 Task: Select the reuse-editor option in the mode.
Action: Mouse moved to (16, 473)
Screenshot: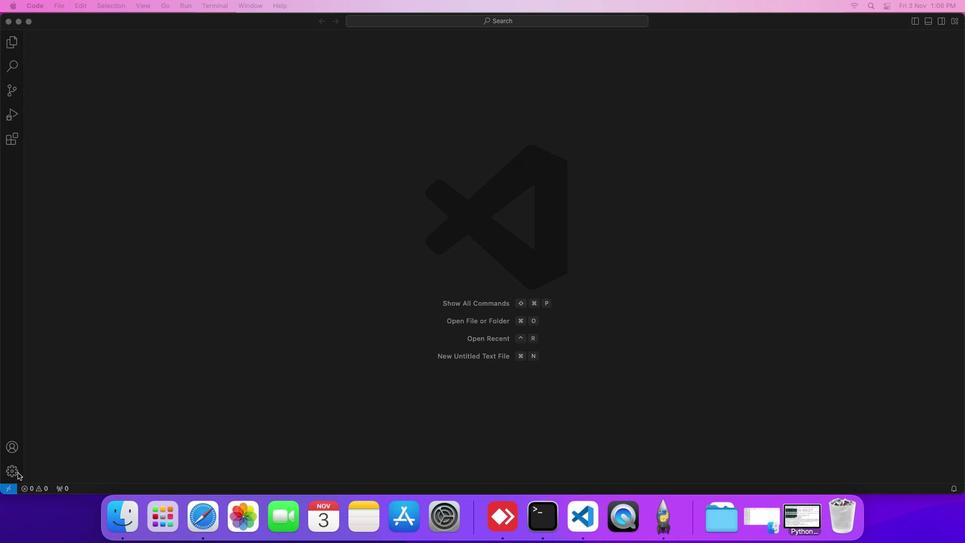 
Action: Mouse pressed left at (16, 473)
Screenshot: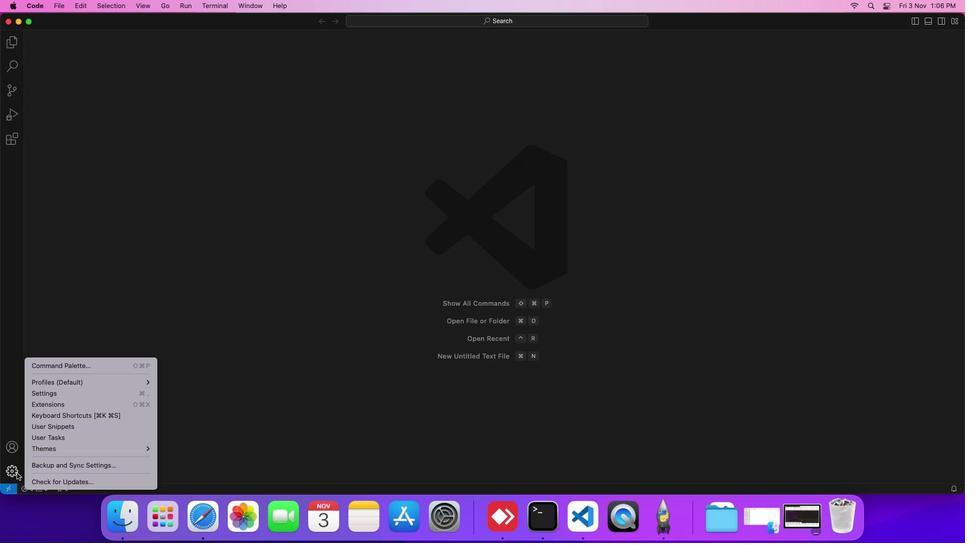 
Action: Mouse moved to (48, 397)
Screenshot: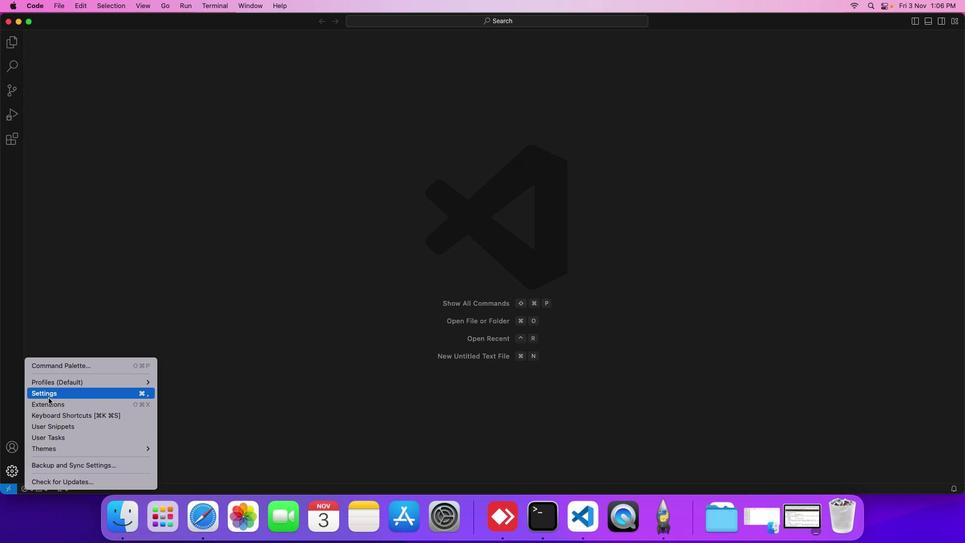 
Action: Mouse pressed left at (48, 397)
Screenshot: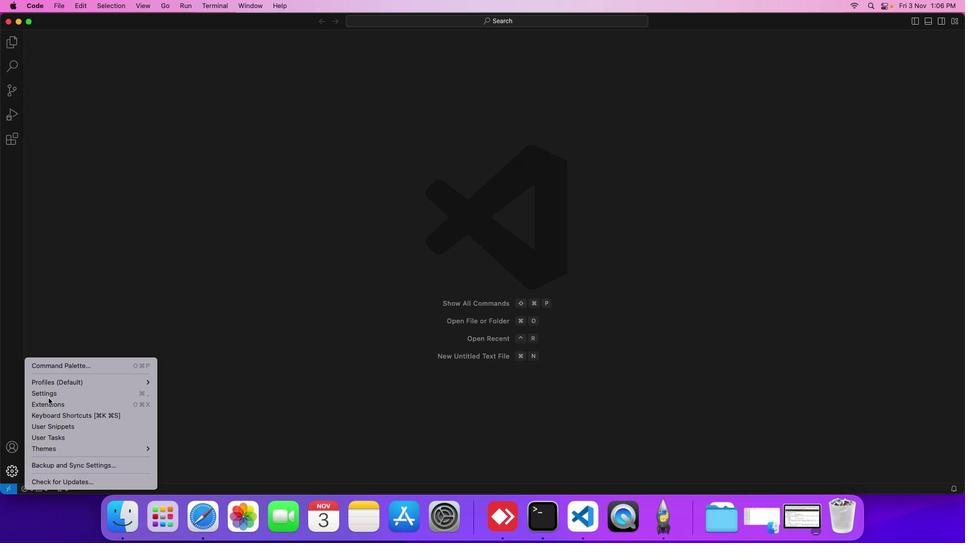 
Action: Mouse moved to (226, 145)
Screenshot: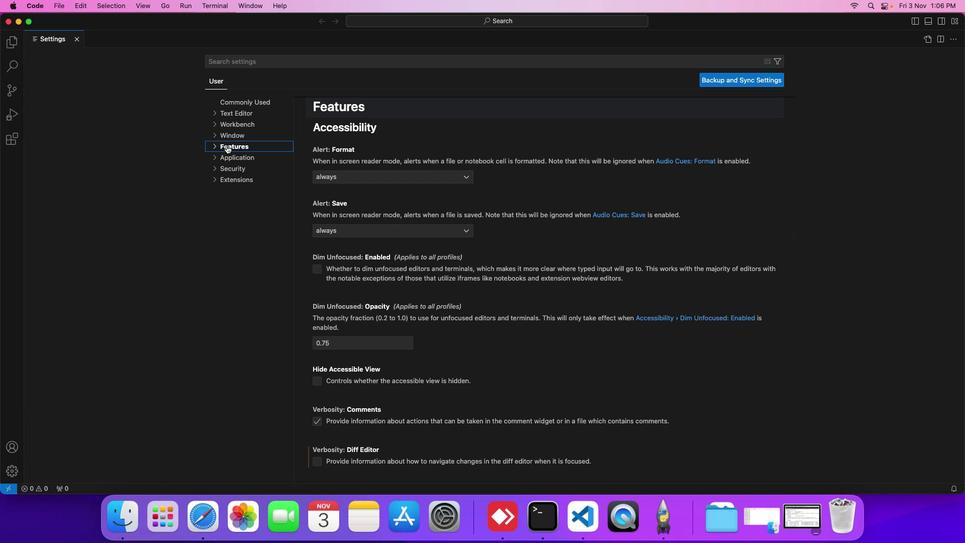 
Action: Mouse pressed left at (226, 145)
Screenshot: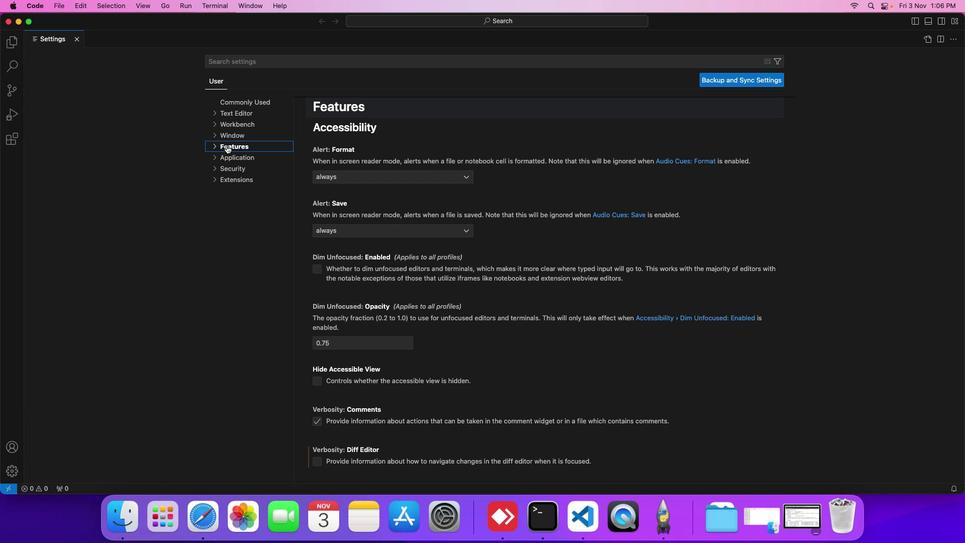 
Action: Mouse moved to (238, 177)
Screenshot: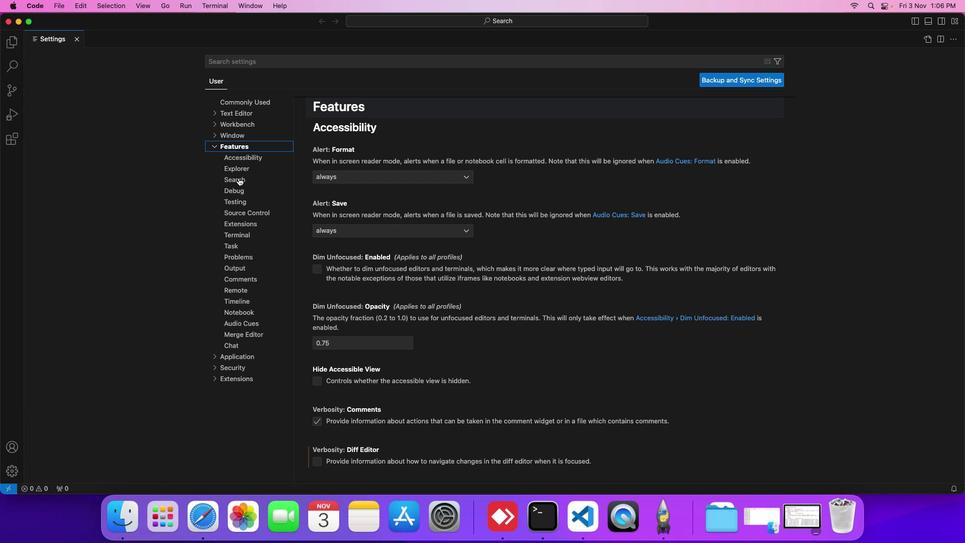 
Action: Mouse pressed left at (238, 177)
Screenshot: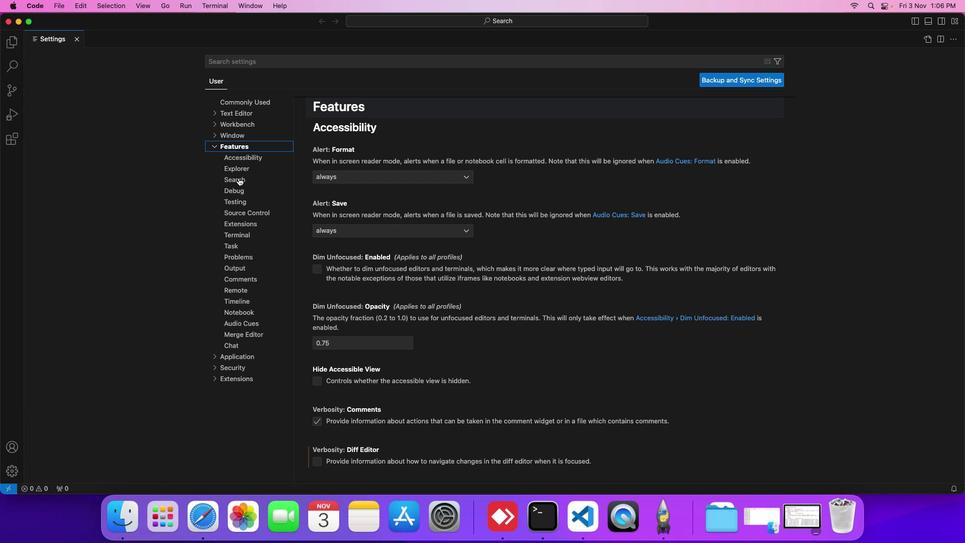 
Action: Mouse moved to (324, 303)
Screenshot: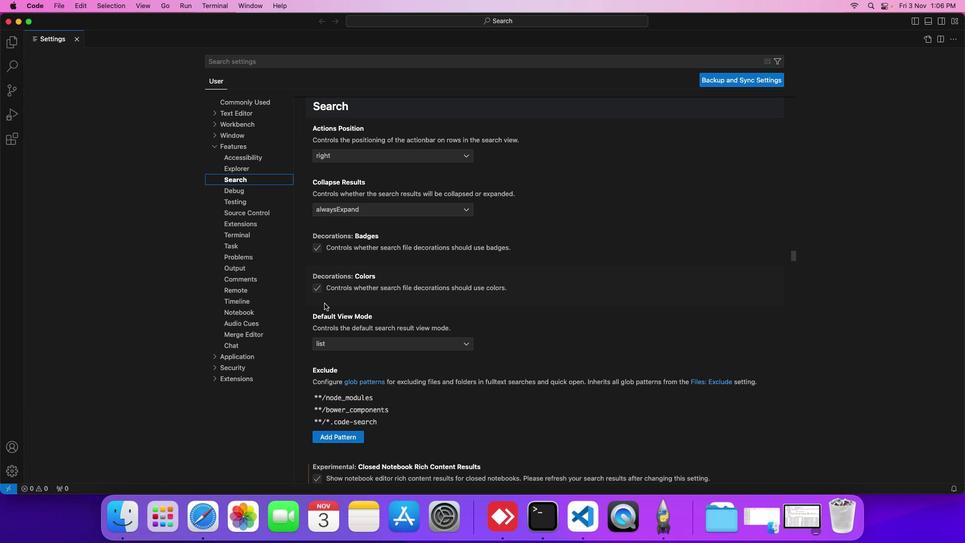 
Action: Mouse scrolled (324, 303) with delta (0, 0)
Screenshot: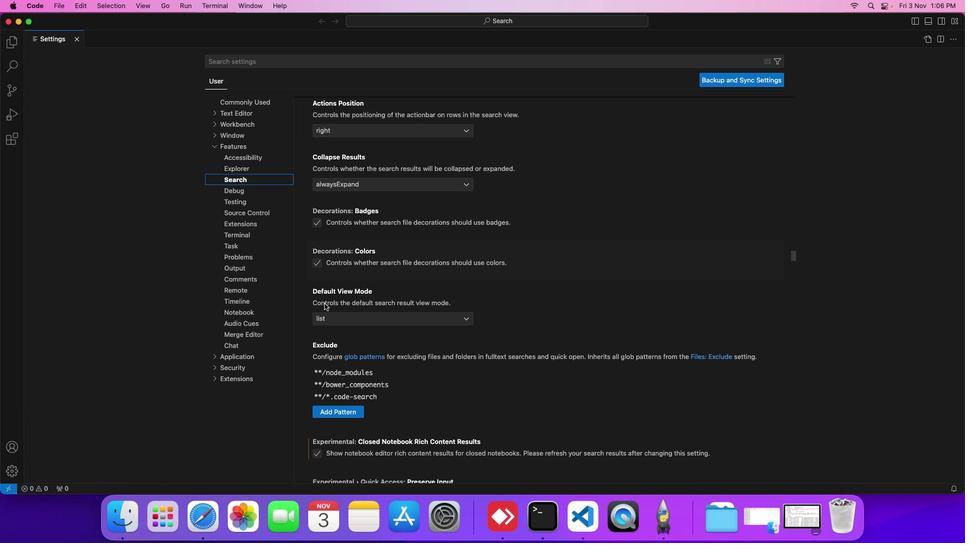 
Action: Mouse scrolled (324, 303) with delta (0, 0)
Screenshot: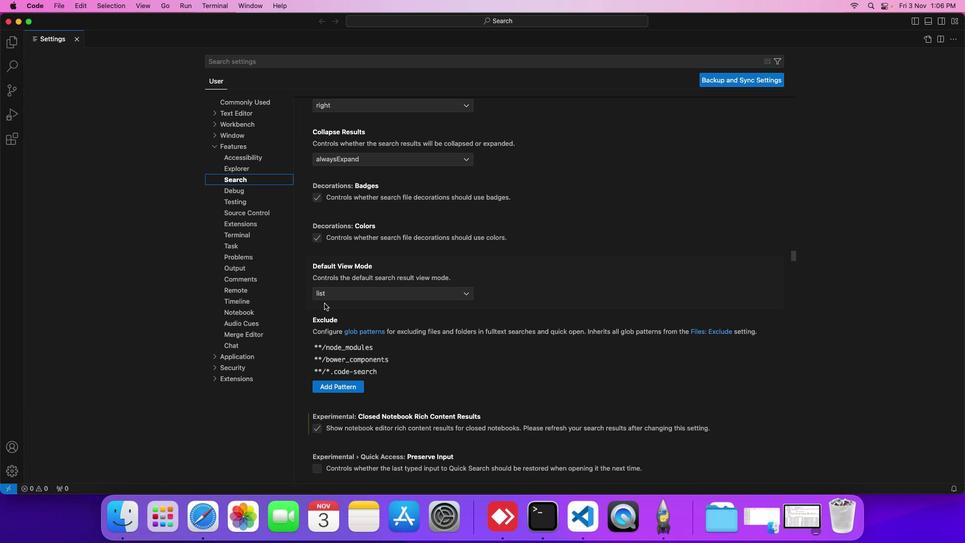 
Action: Mouse scrolled (324, 303) with delta (0, 0)
Screenshot: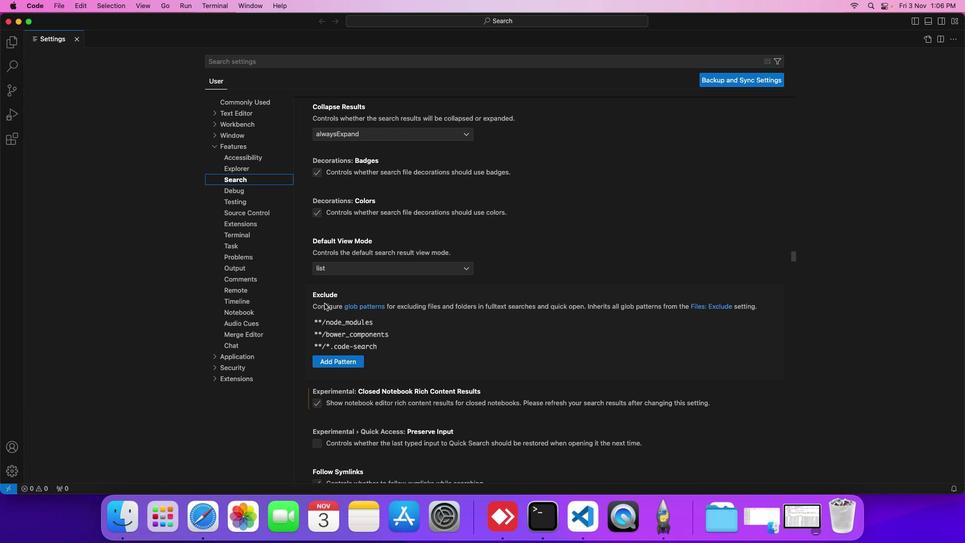 
Action: Mouse scrolled (324, 303) with delta (0, 0)
Screenshot: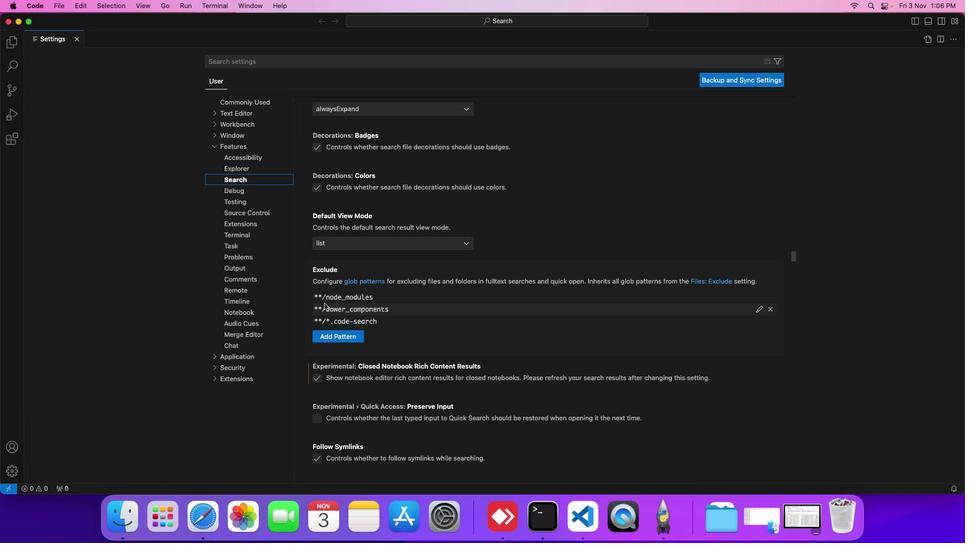 
Action: Mouse scrolled (324, 303) with delta (0, 0)
Screenshot: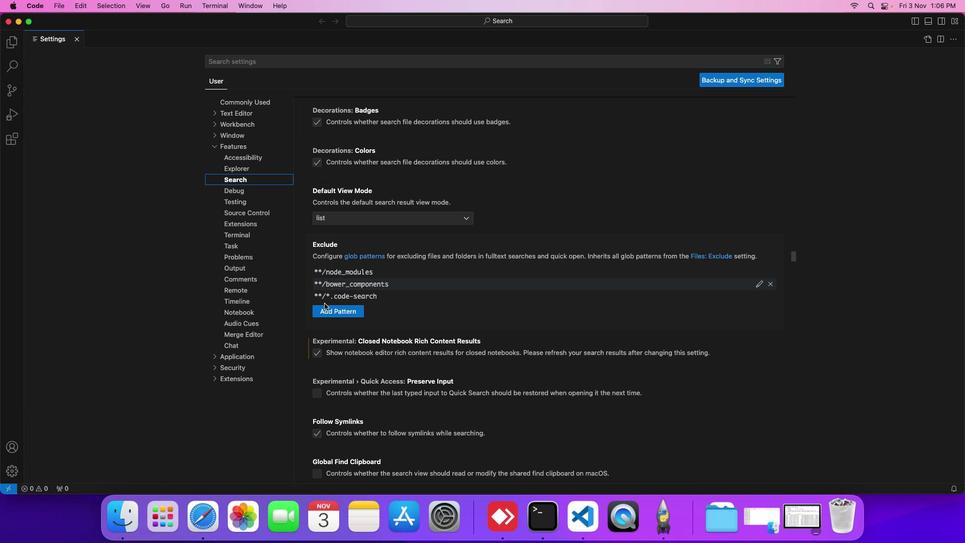 
Action: Mouse scrolled (324, 303) with delta (0, 0)
Screenshot: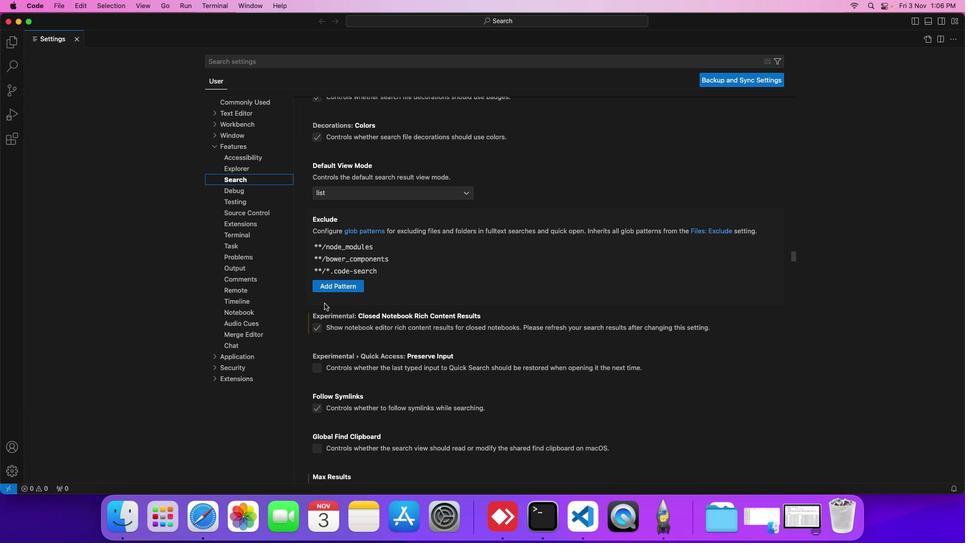 
Action: Mouse scrolled (324, 303) with delta (0, 0)
Screenshot: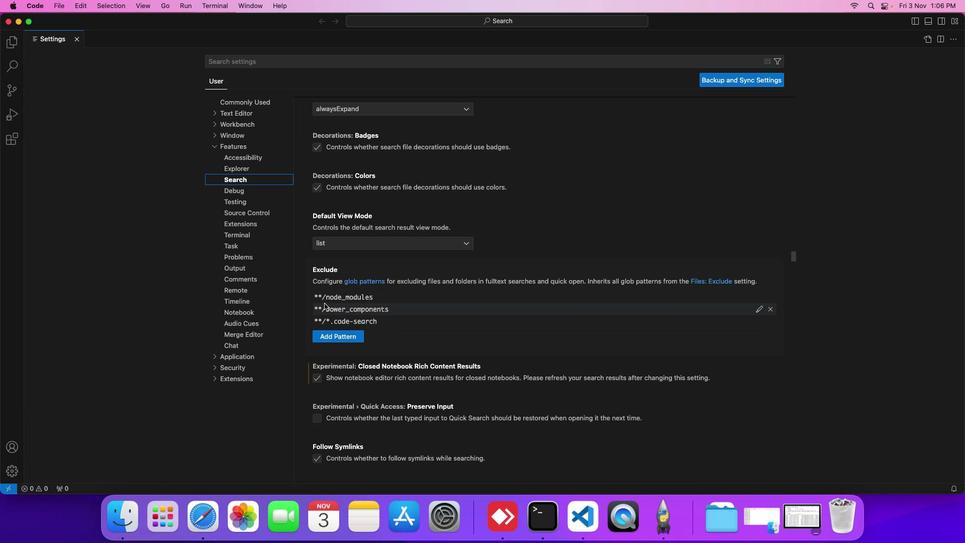
Action: Mouse scrolled (324, 303) with delta (0, 0)
Screenshot: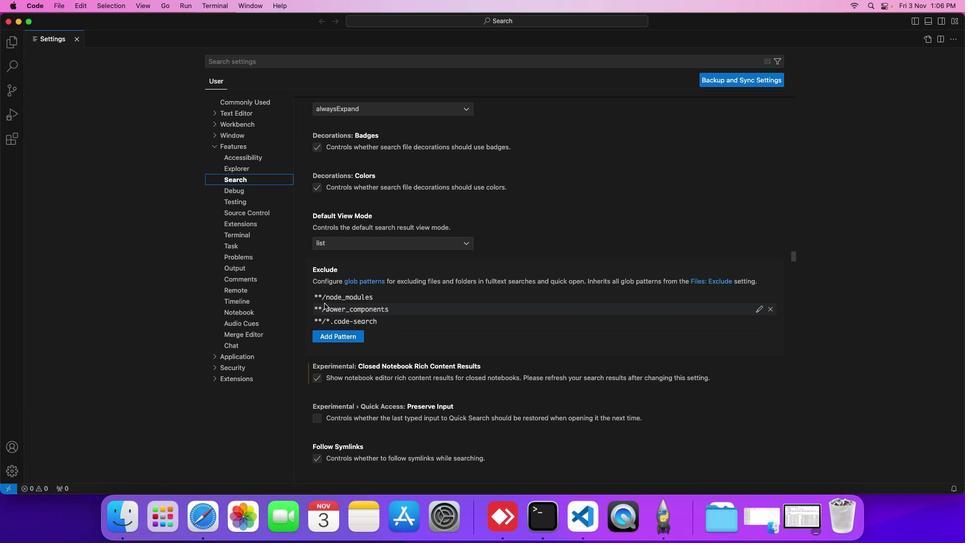 
Action: Mouse scrolled (324, 303) with delta (0, 0)
Screenshot: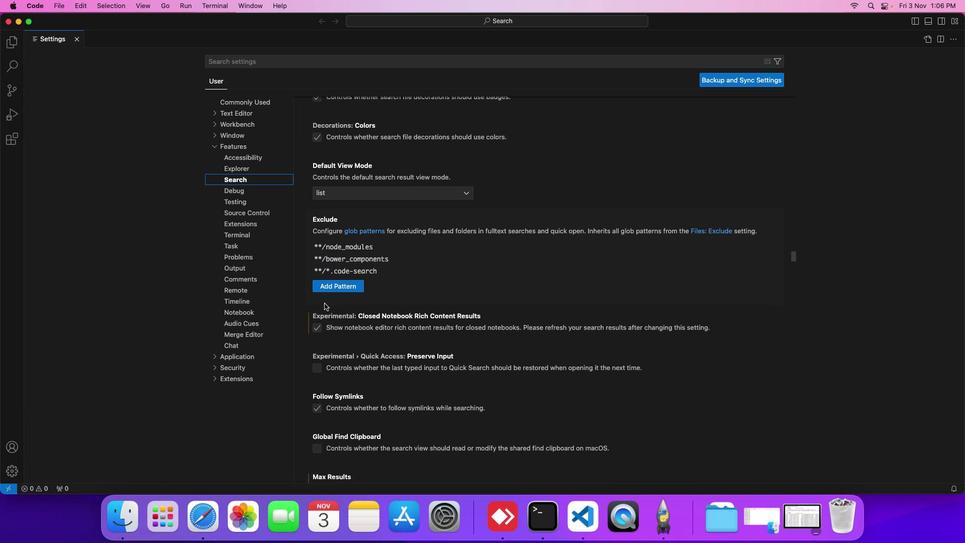 
Action: Mouse scrolled (324, 303) with delta (0, 0)
Screenshot: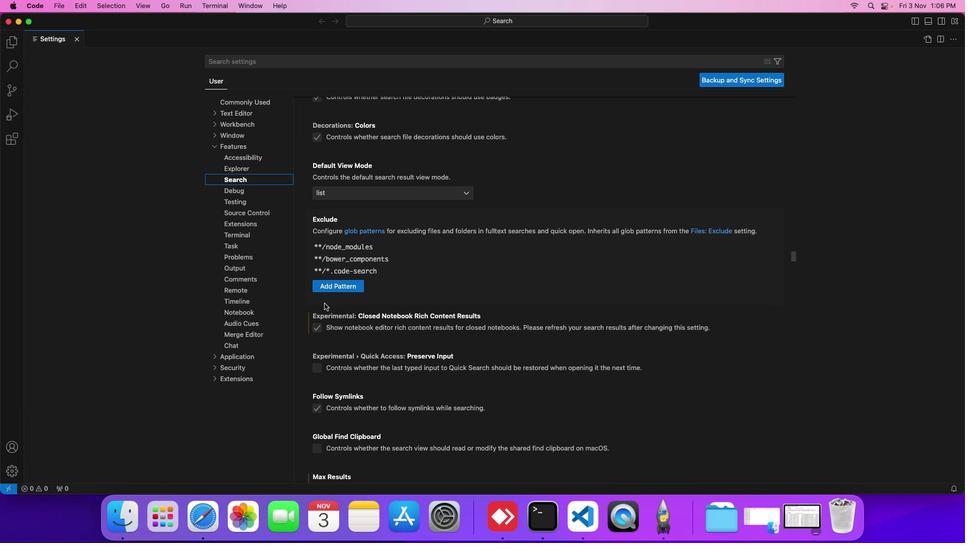 
Action: Mouse scrolled (324, 303) with delta (0, 0)
Screenshot: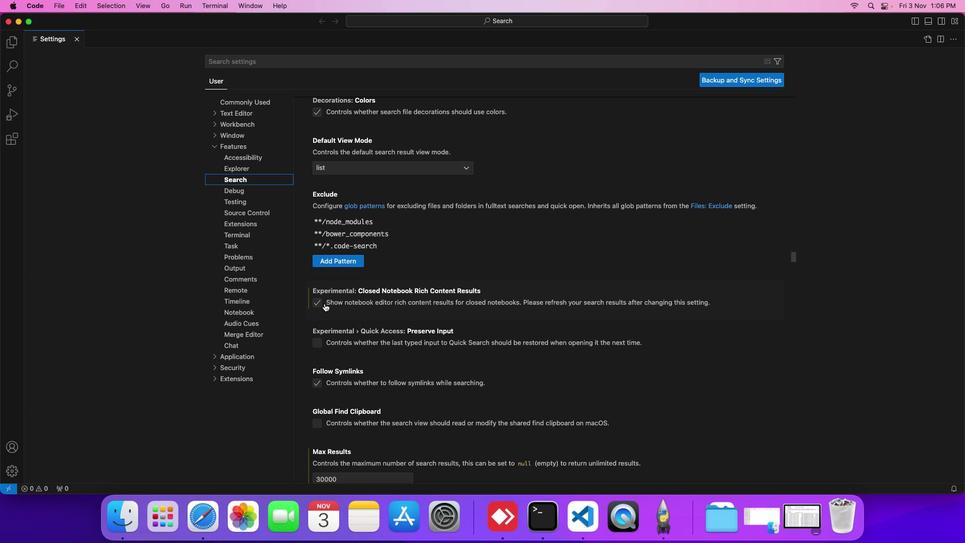 
Action: Mouse scrolled (324, 303) with delta (0, 0)
Screenshot: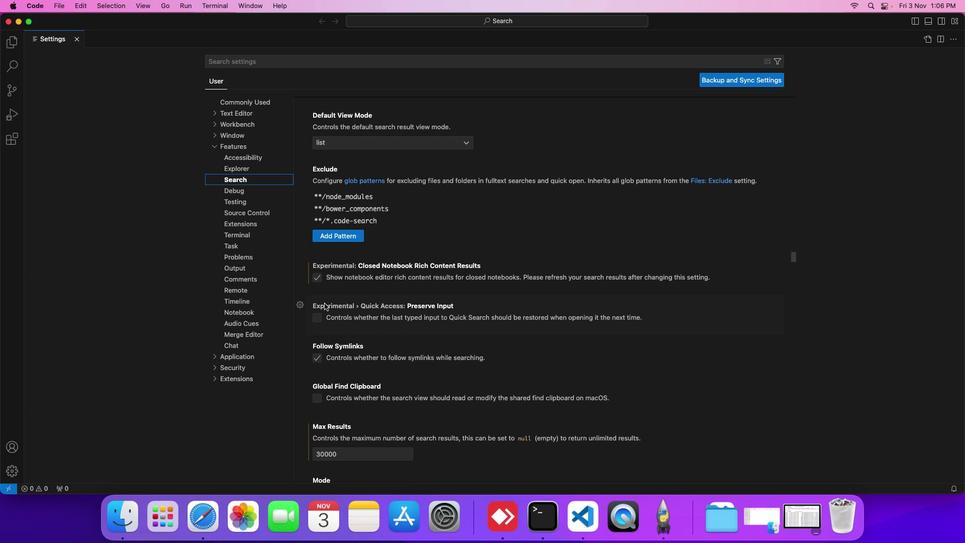
Action: Mouse scrolled (324, 303) with delta (0, 0)
Screenshot: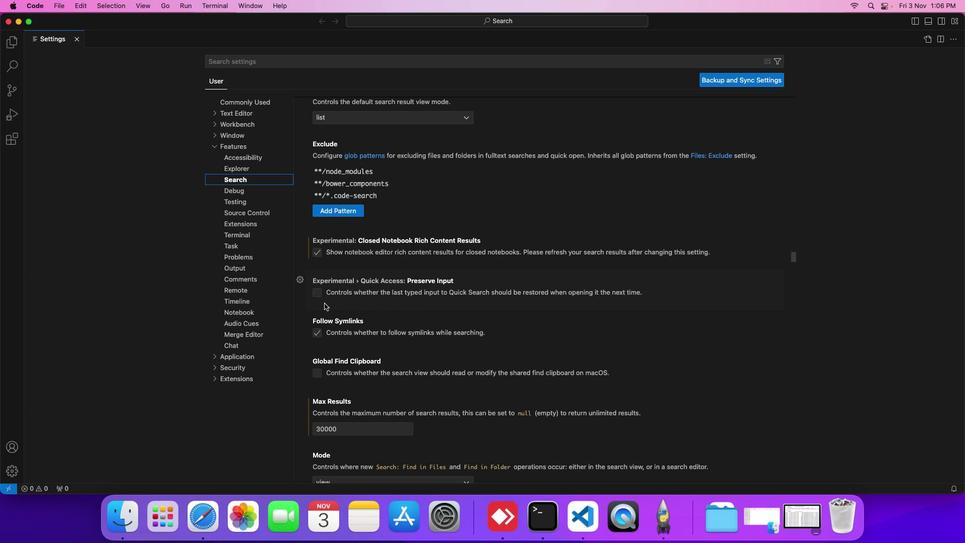 
Action: Mouse scrolled (324, 303) with delta (0, 0)
Screenshot: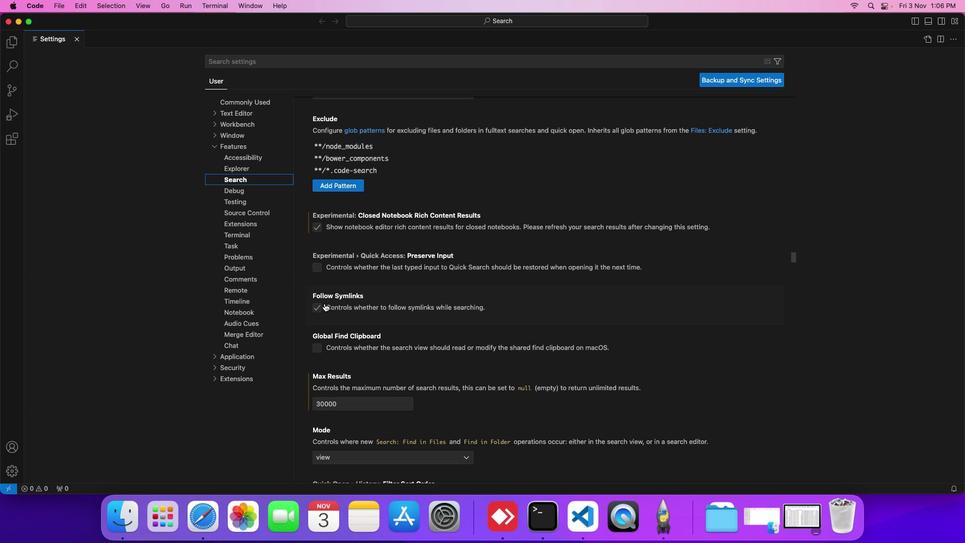 
Action: Mouse scrolled (324, 303) with delta (0, 0)
Screenshot: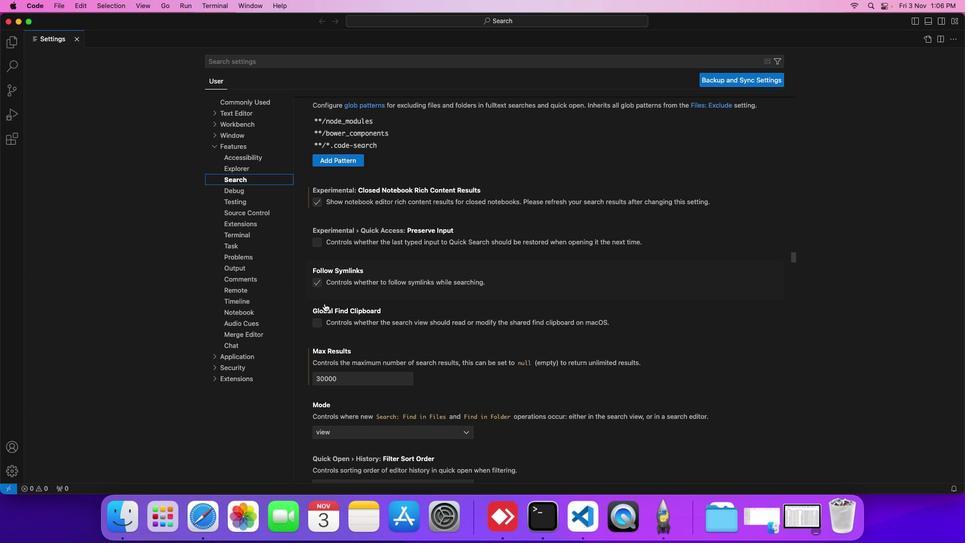 
Action: Mouse scrolled (324, 303) with delta (0, 0)
Screenshot: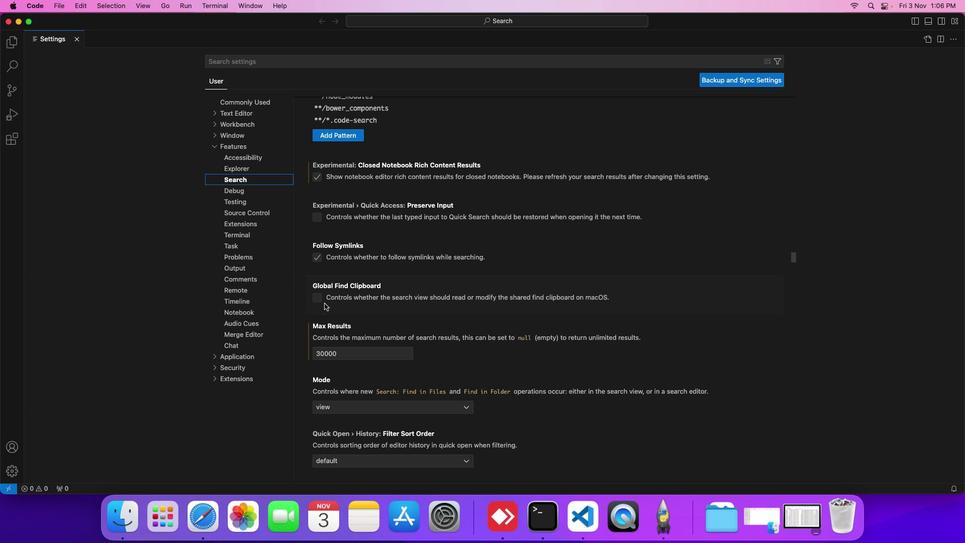 
Action: Mouse scrolled (324, 303) with delta (0, 0)
Screenshot: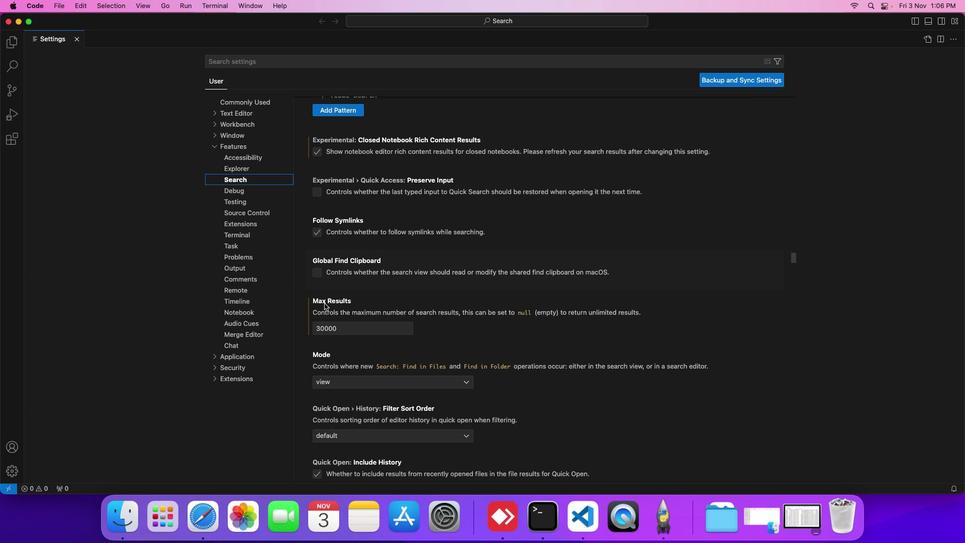 
Action: Mouse moved to (345, 379)
Screenshot: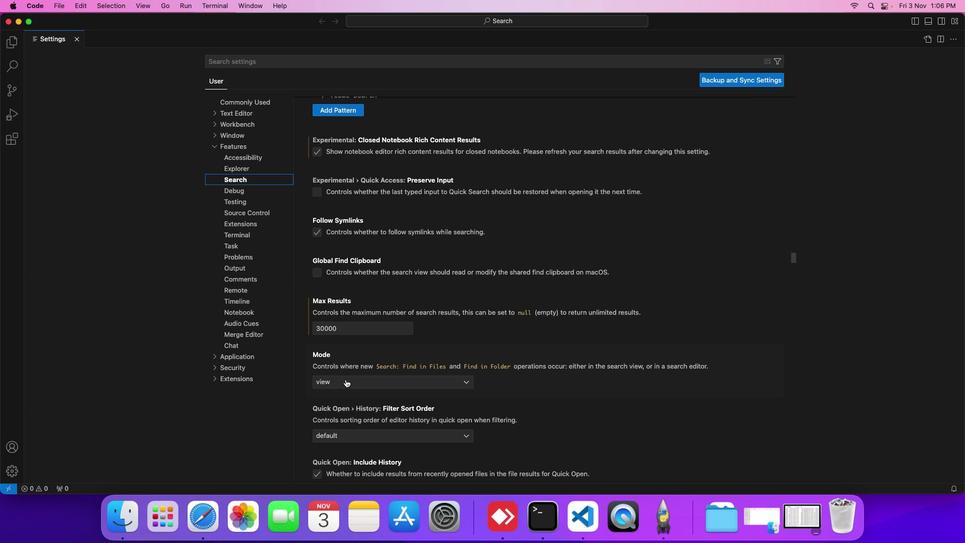 
Action: Mouse pressed left at (345, 379)
Screenshot: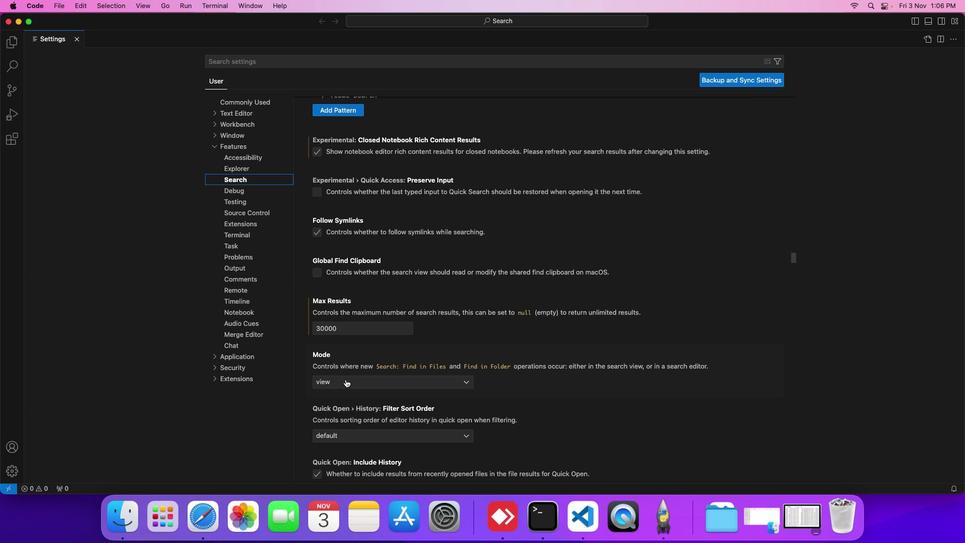 
Action: Mouse moved to (336, 403)
Screenshot: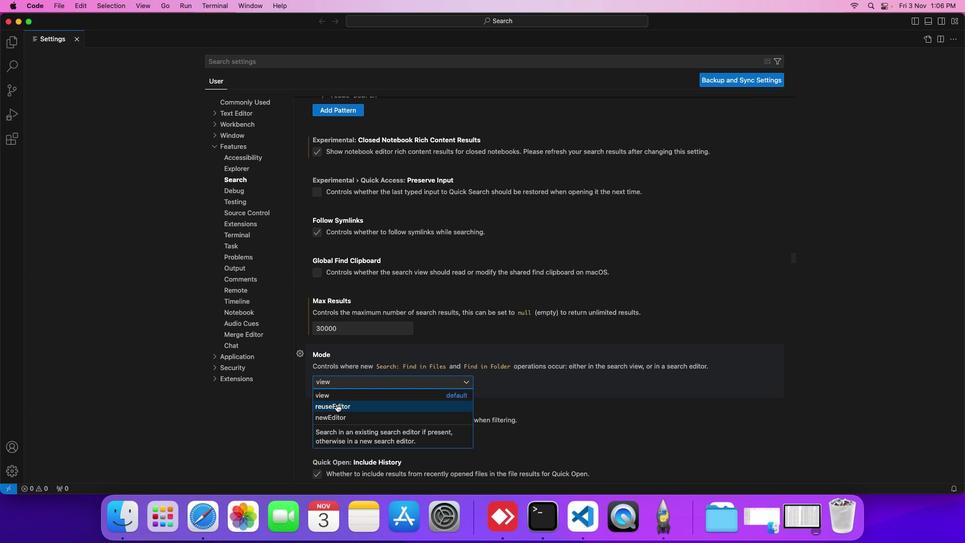 
Action: Mouse pressed left at (336, 403)
Screenshot: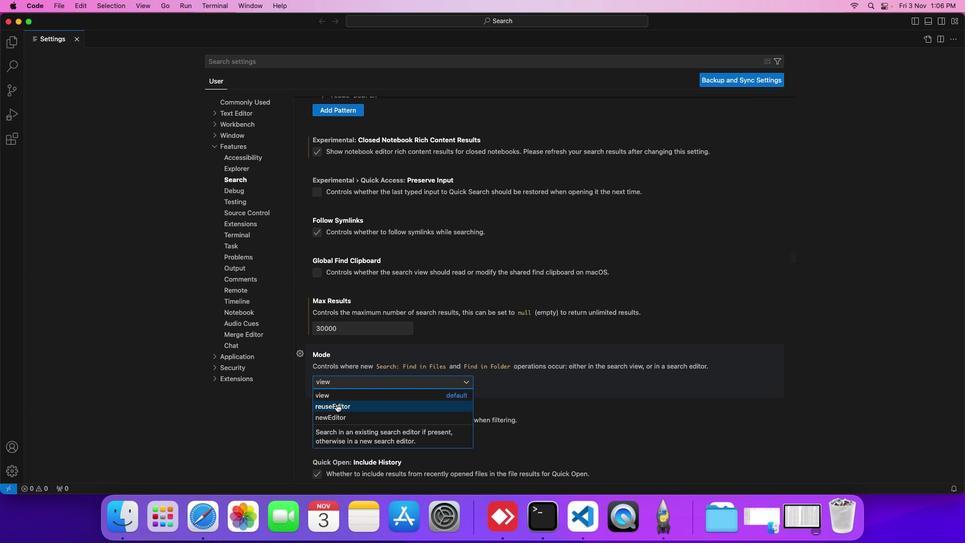 
Action: Mouse moved to (307, 308)
Screenshot: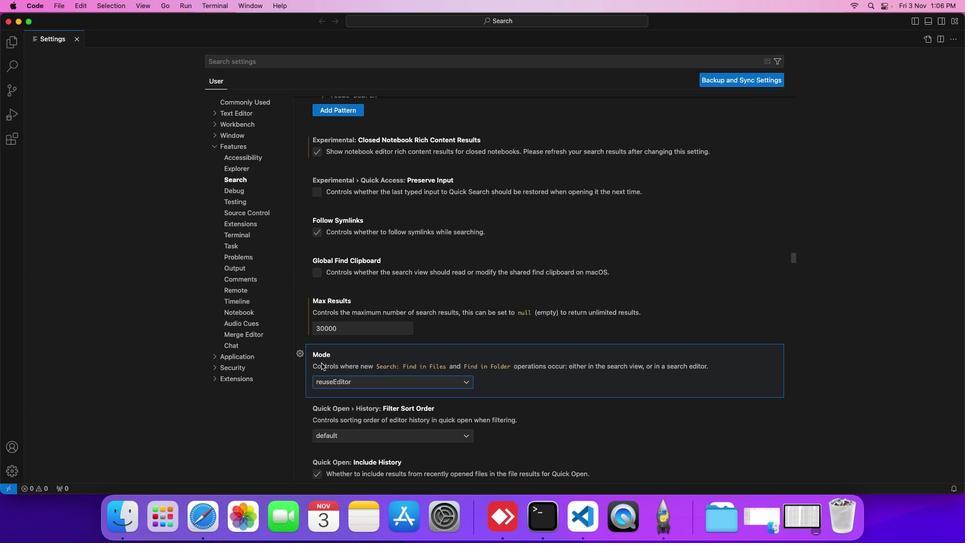 
